 Task: Insert code snip to the description.
Action: Mouse pressed left at (724, 218)
Screenshot: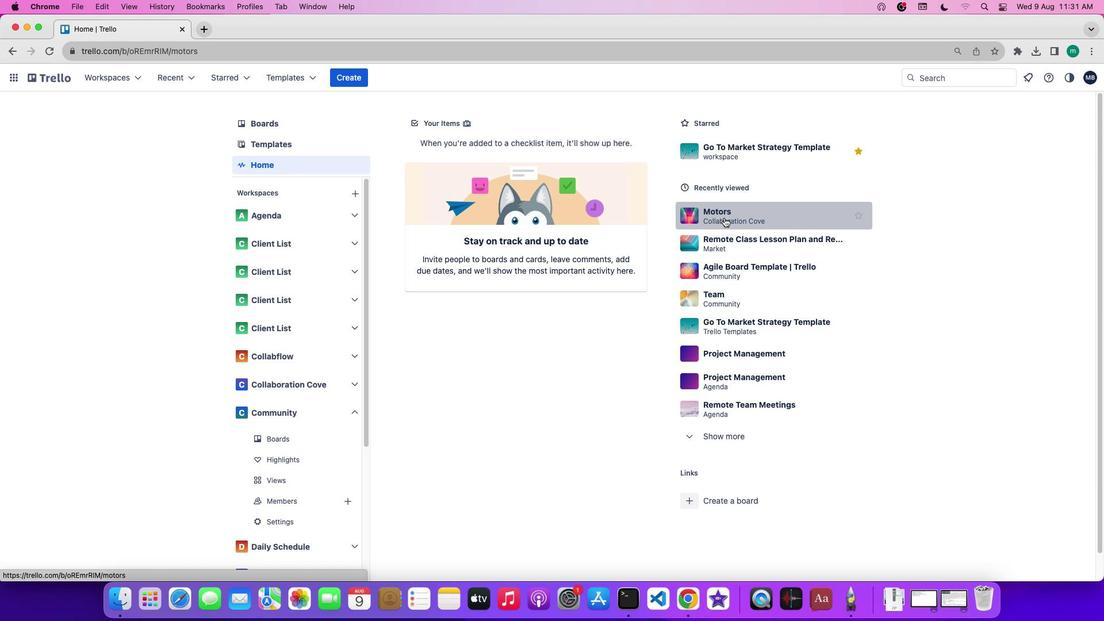 
Action: Mouse moved to (260, 246)
Screenshot: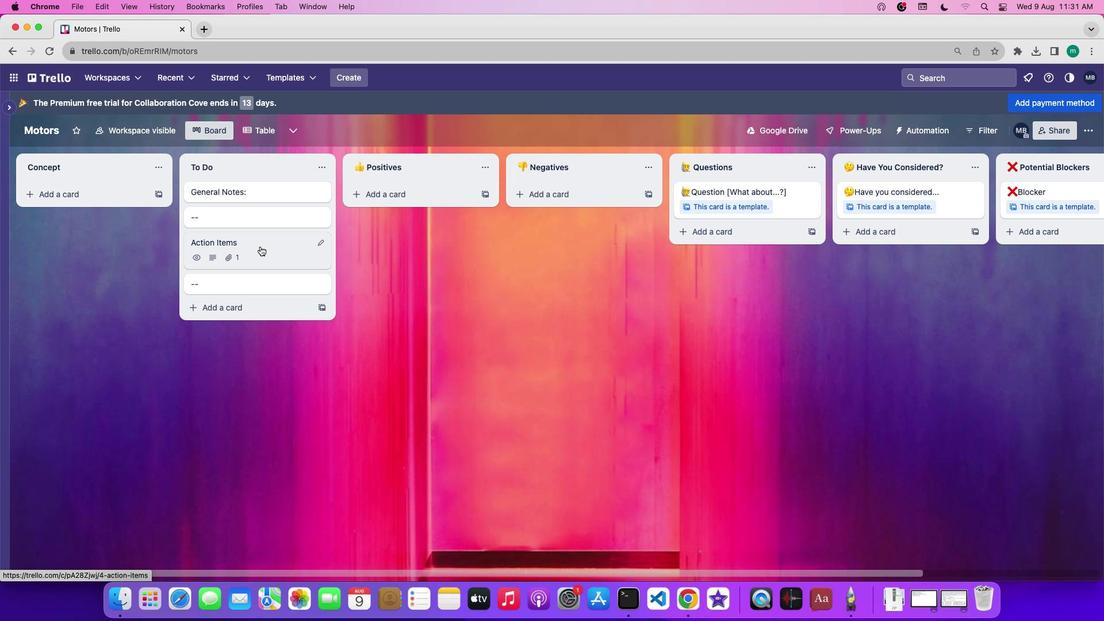 
Action: Mouse pressed left at (260, 246)
Screenshot: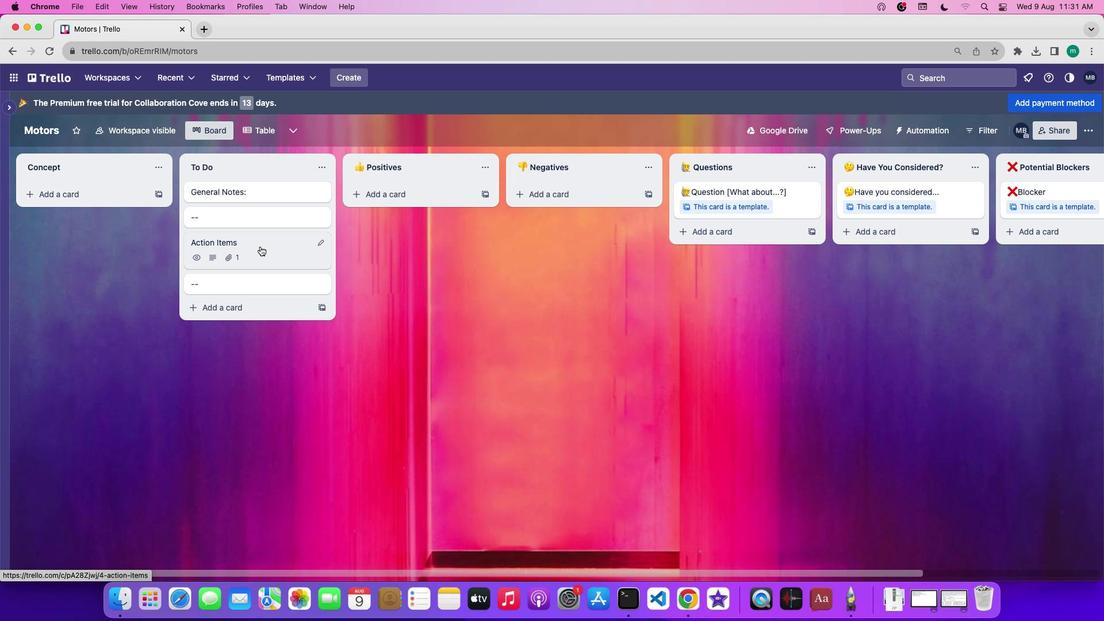 
Action: Mouse moved to (426, 225)
Screenshot: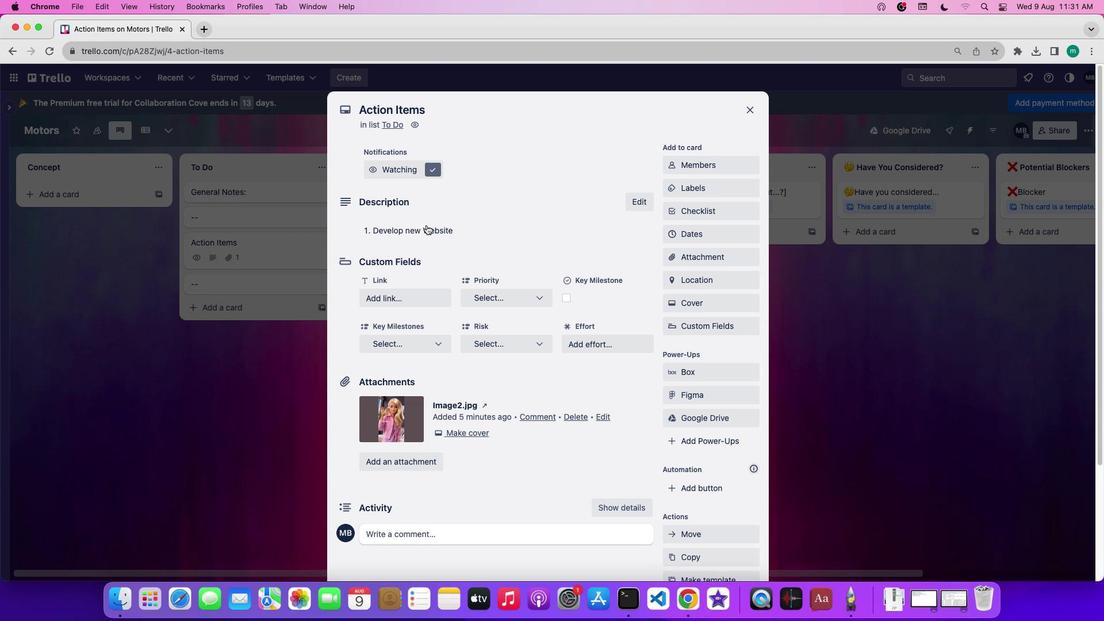 
Action: Mouse pressed left at (426, 225)
Screenshot: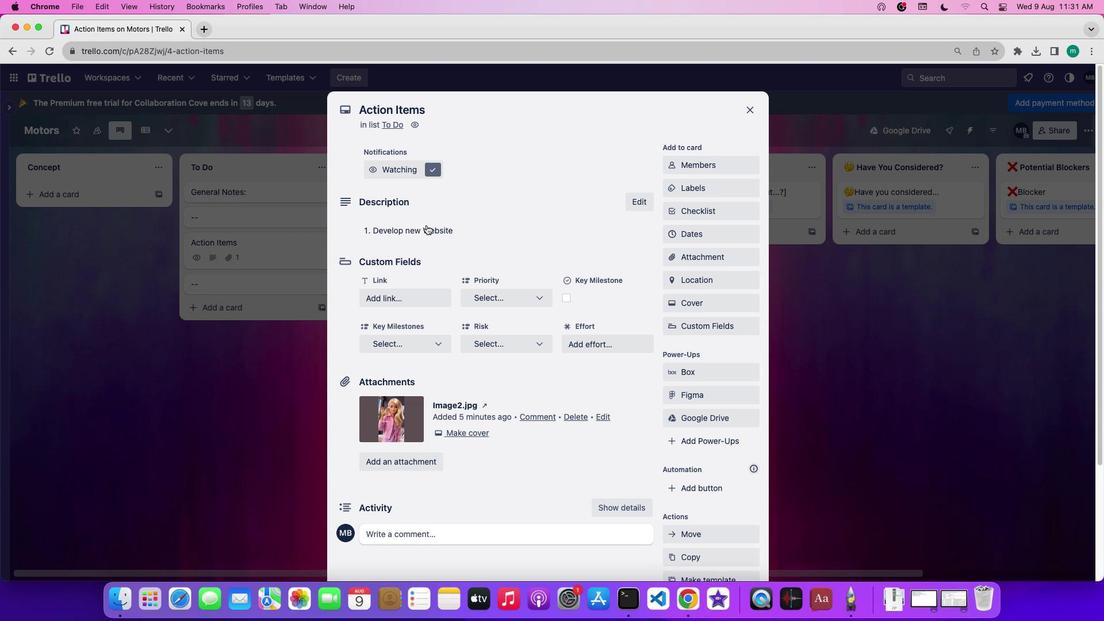 
Action: Mouse moved to (517, 235)
Screenshot: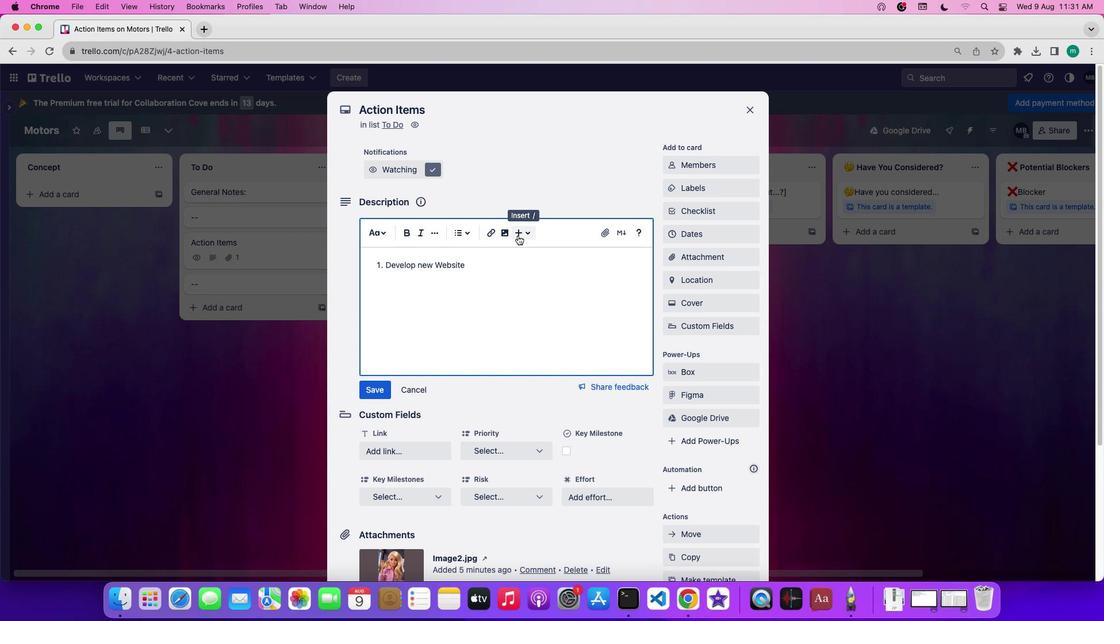 
Action: Mouse pressed left at (517, 235)
Screenshot: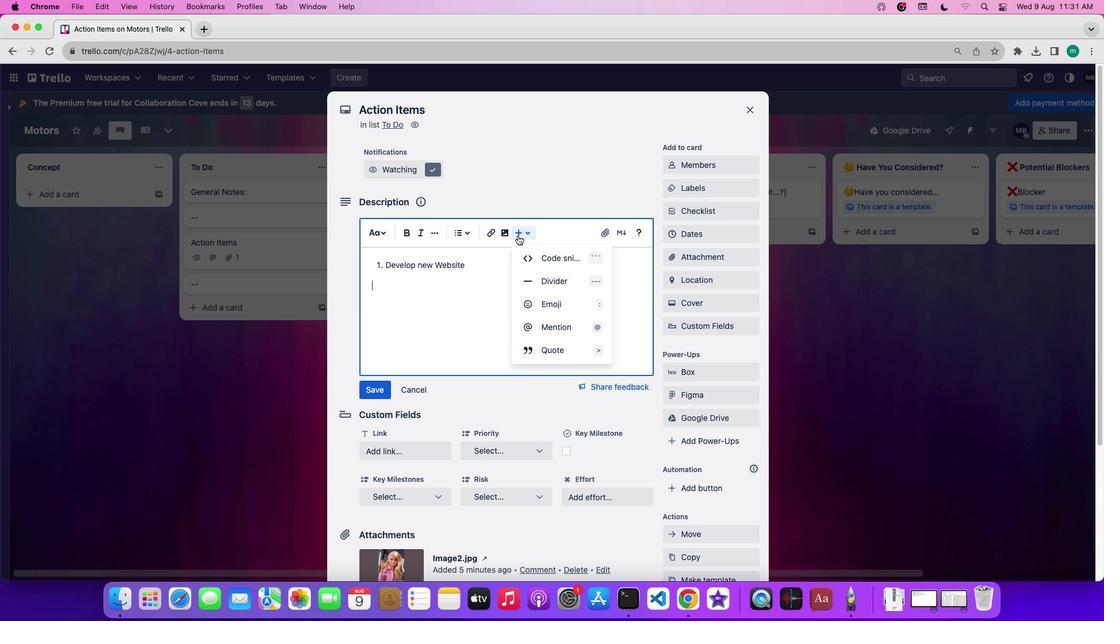 
Action: Mouse moved to (543, 259)
Screenshot: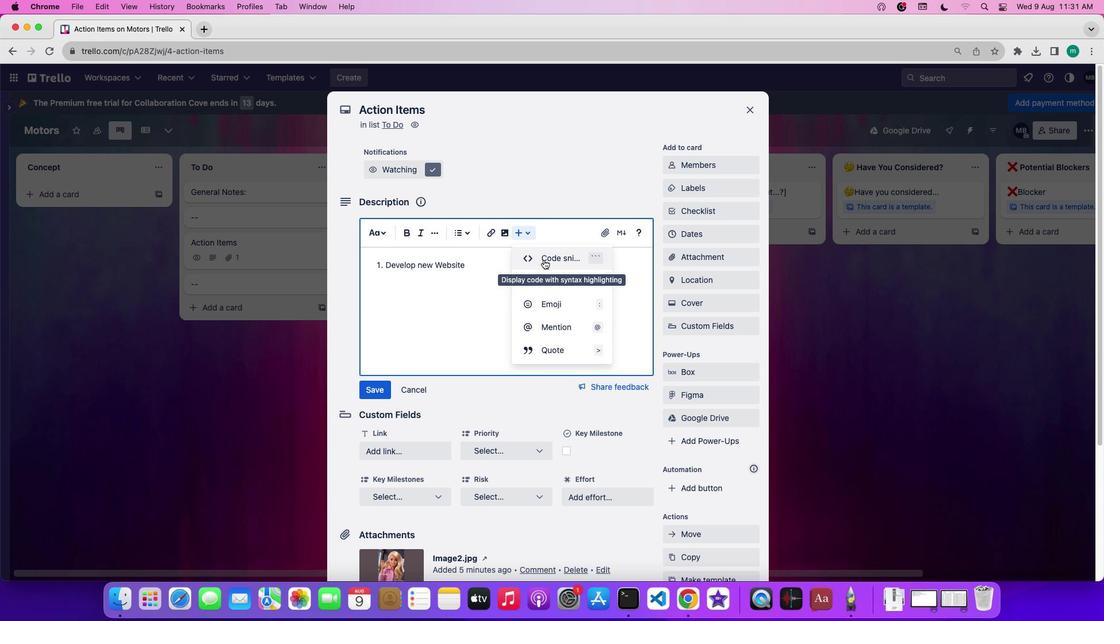 
Action: Mouse pressed left at (543, 259)
Screenshot: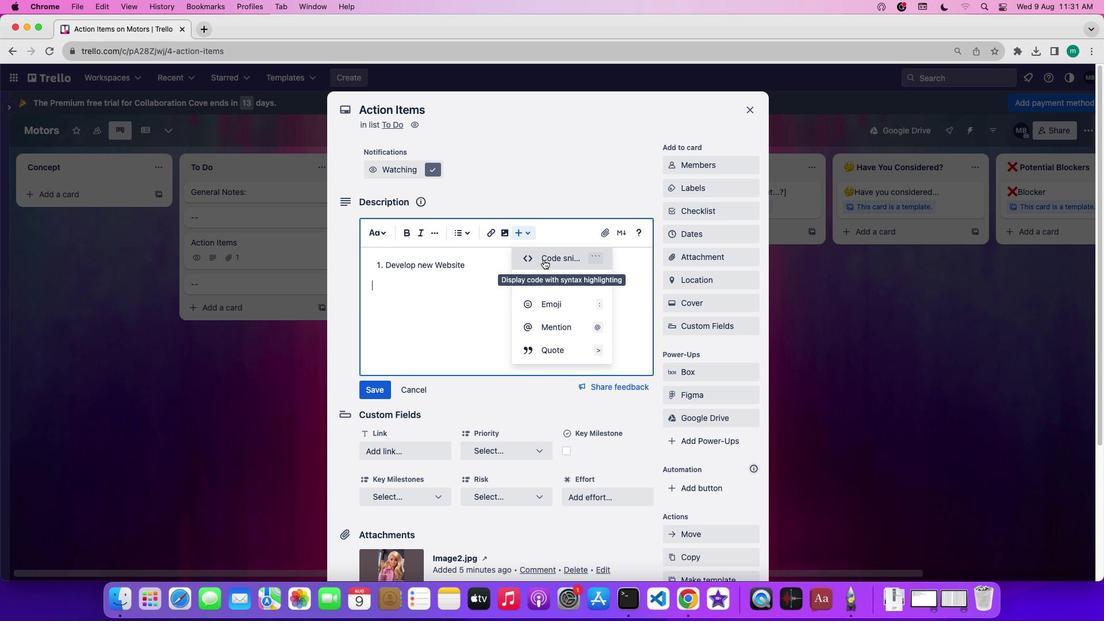 
